 Task: Create a Workspace WS0000000026 in Trello with Workspace Type as ENGINEERING-IT and Workspace Description as WD0000000026. Invite a Team Member Nikrathi889@gmail.com to Workspace WS0000000026 in Trello. Invite a Team Member Ayush98111@gmail.com to Workspace WS0000000026 in Trello. Invite a Team Member Mailaustralia7@gmail.com to Workspace WS0000000026 in Trello. Invite a Team Member Carxxstreet791@gmail.com to Workspace WS0000000026 in Trello
Action: Mouse moved to (520, 84)
Screenshot: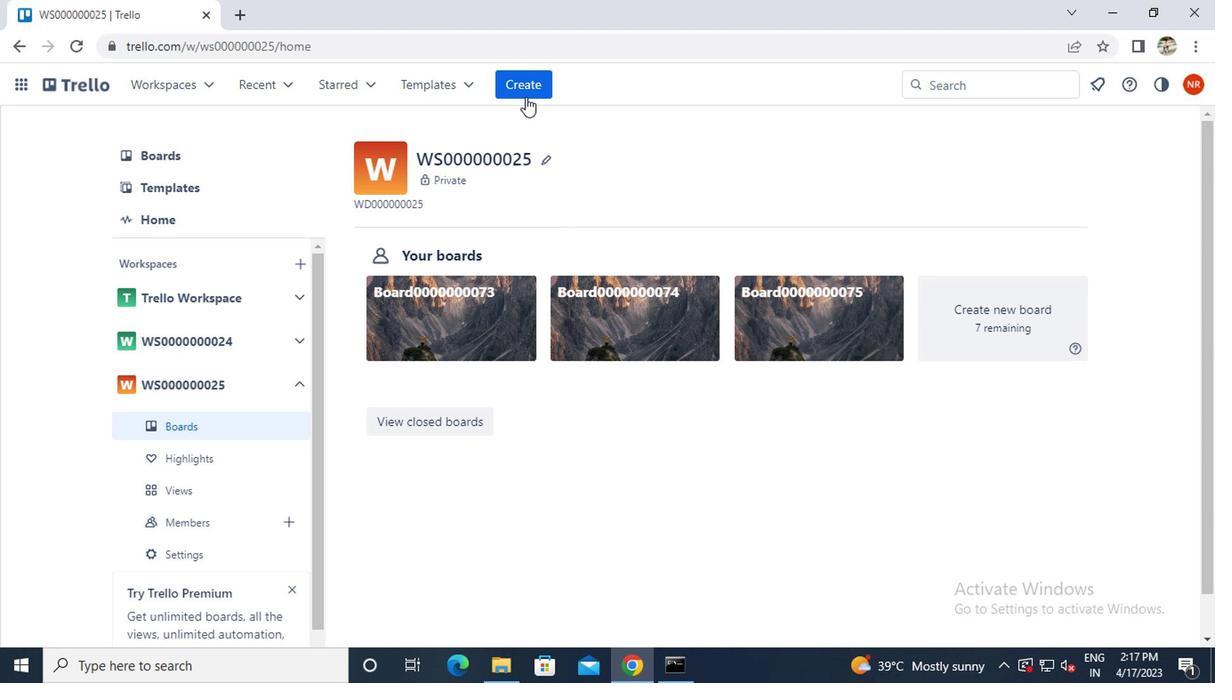 
Action: Mouse pressed left at (520, 84)
Screenshot: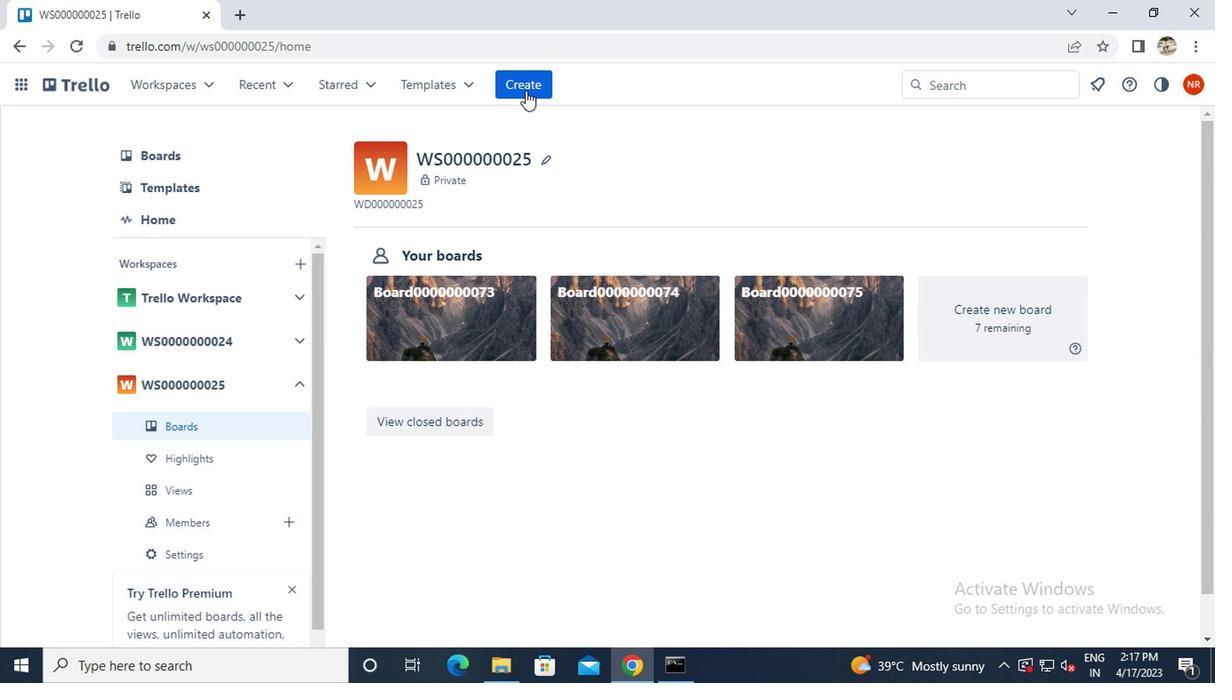 
Action: Mouse moved to (560, 274)
Screenshot: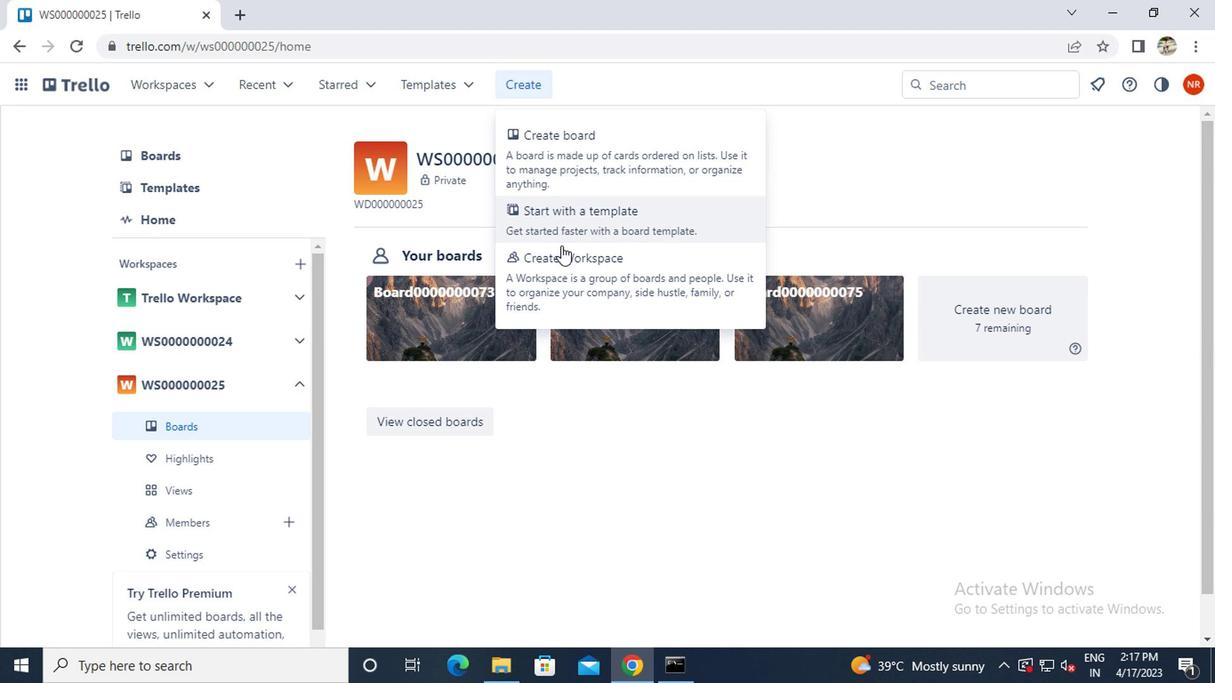 
Action: Mouse pressed left at (560, 274)
Screenshot: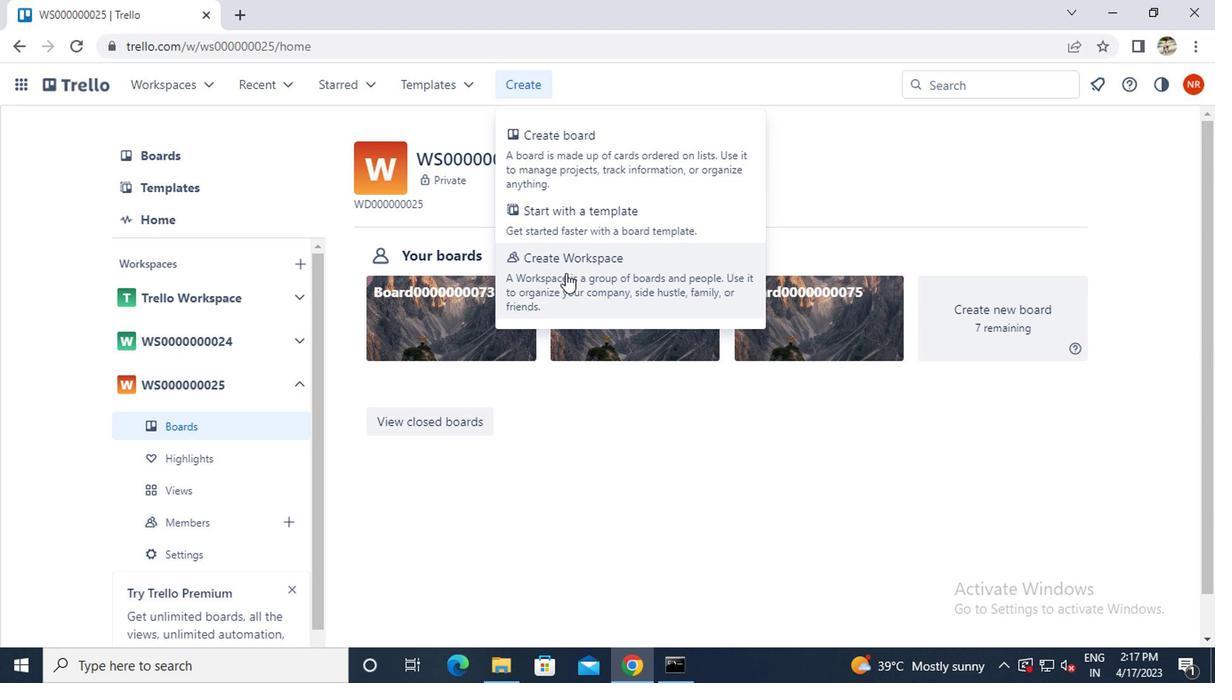 
Action: Key pressed ws0000000026
Screenshot: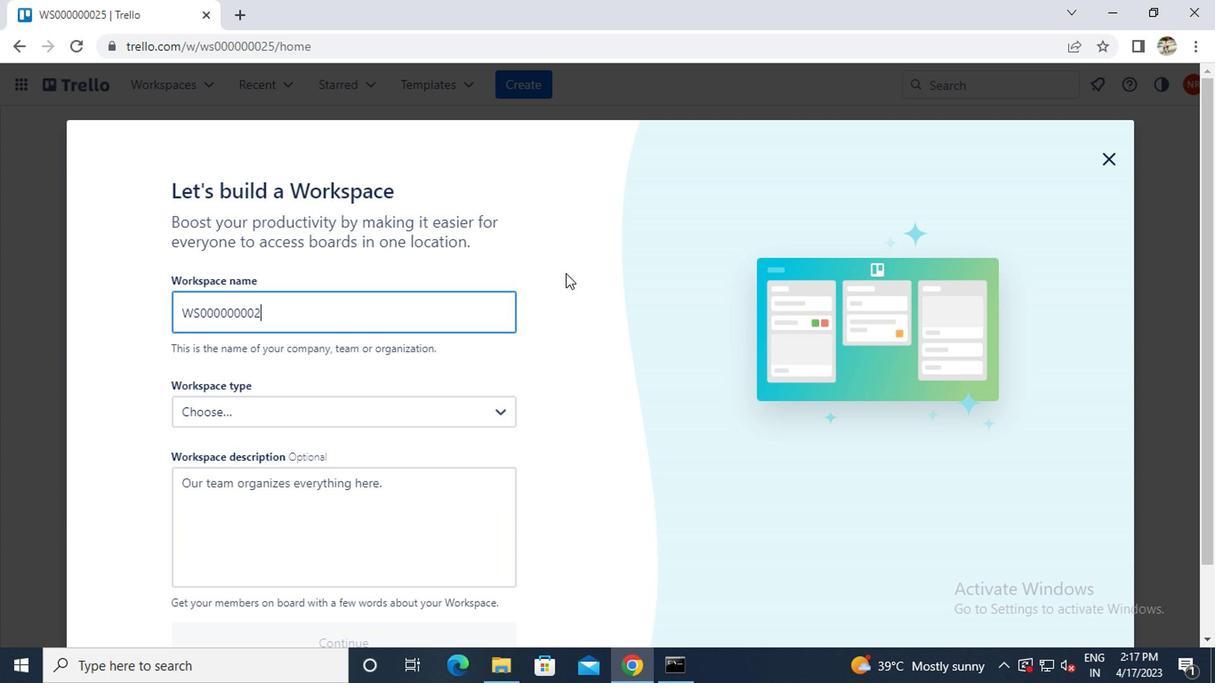 
Action: Mouse moved to (440, 404)
Screenshot: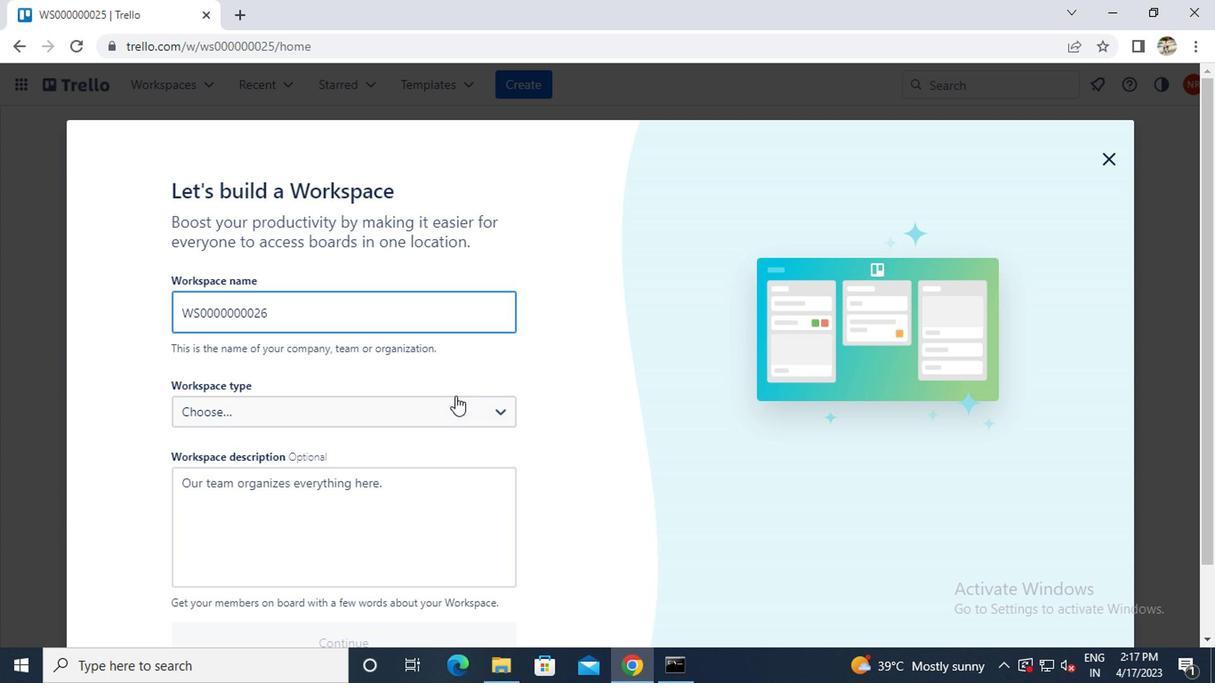 
Action: Mouse pressed left at (440, 404)
Screenshot: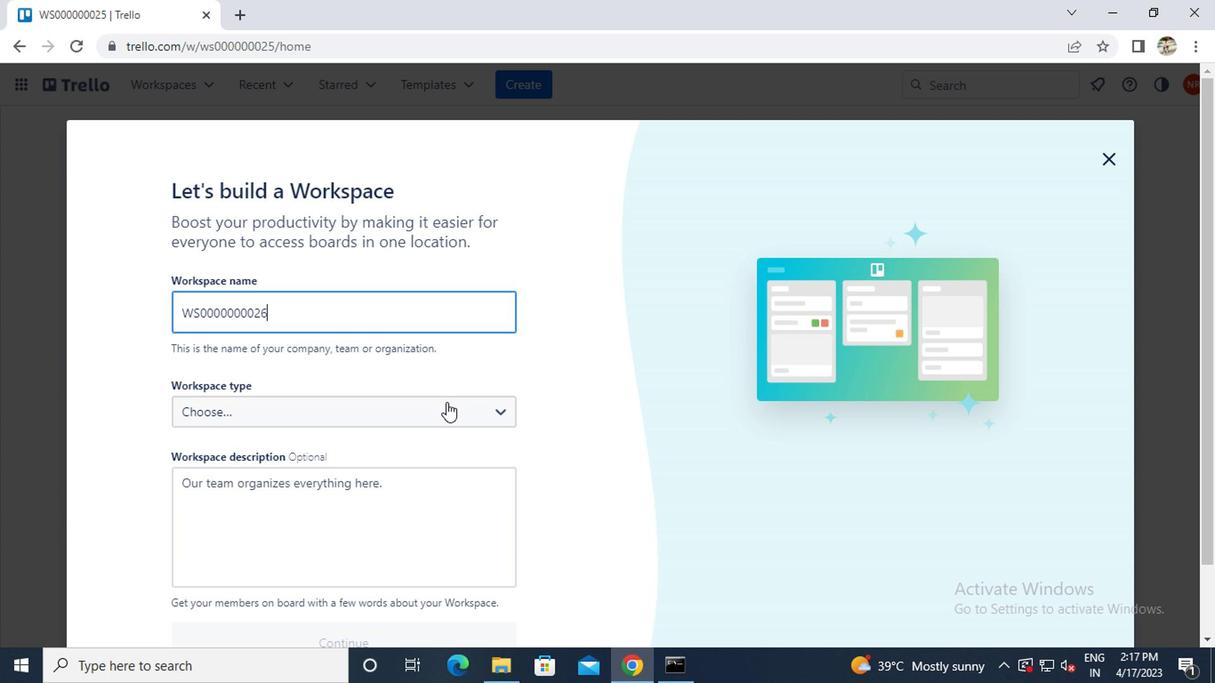 
Action: Mouse moved to (305, 622)
Screenshot: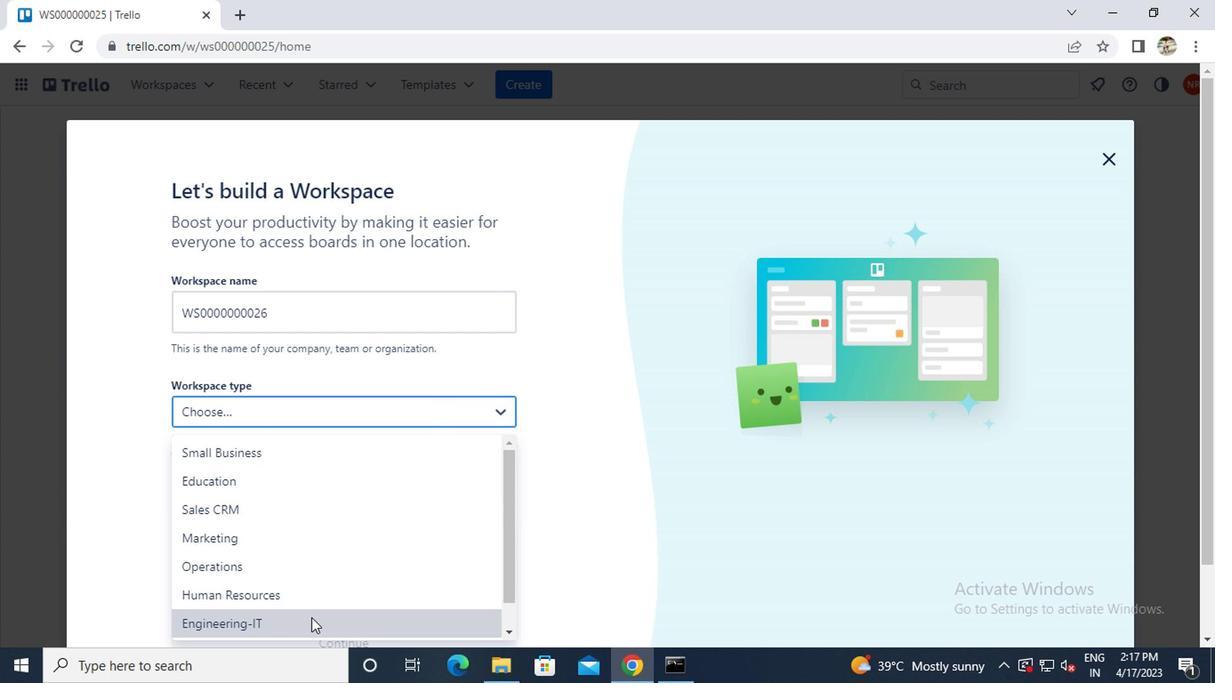 
Action: Mouse pressed left at (305, 622)
Screenshot: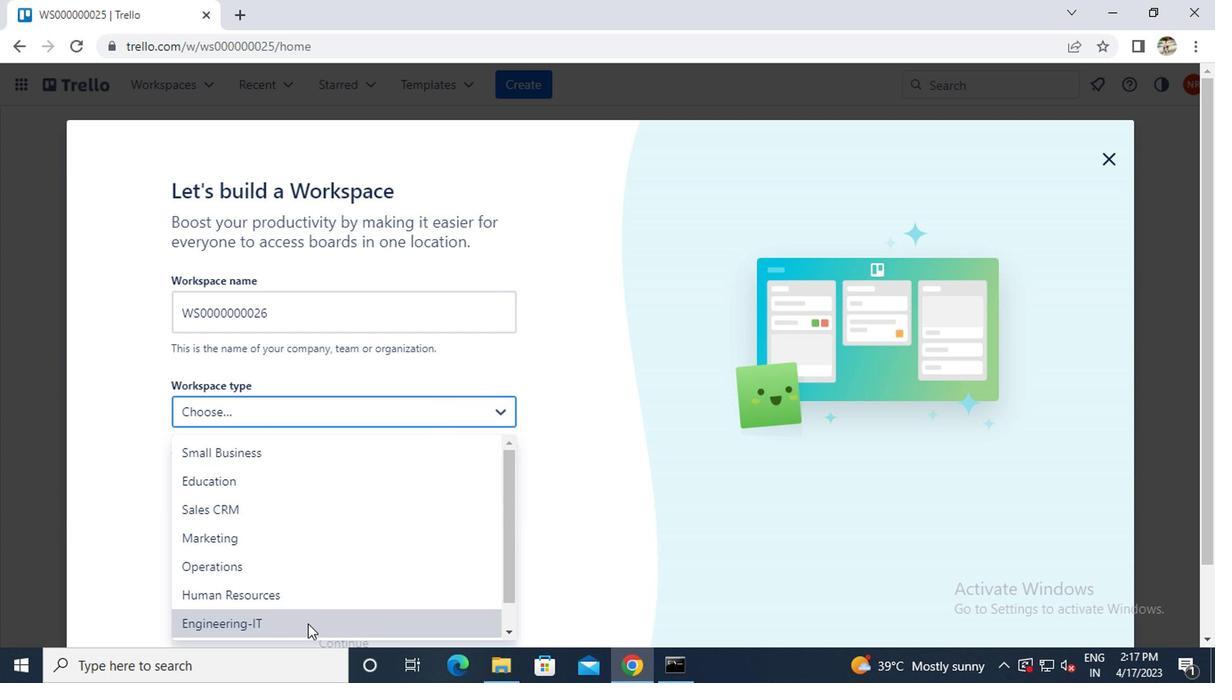 
Action: Mouse moved to (316, 538)
Screenshot: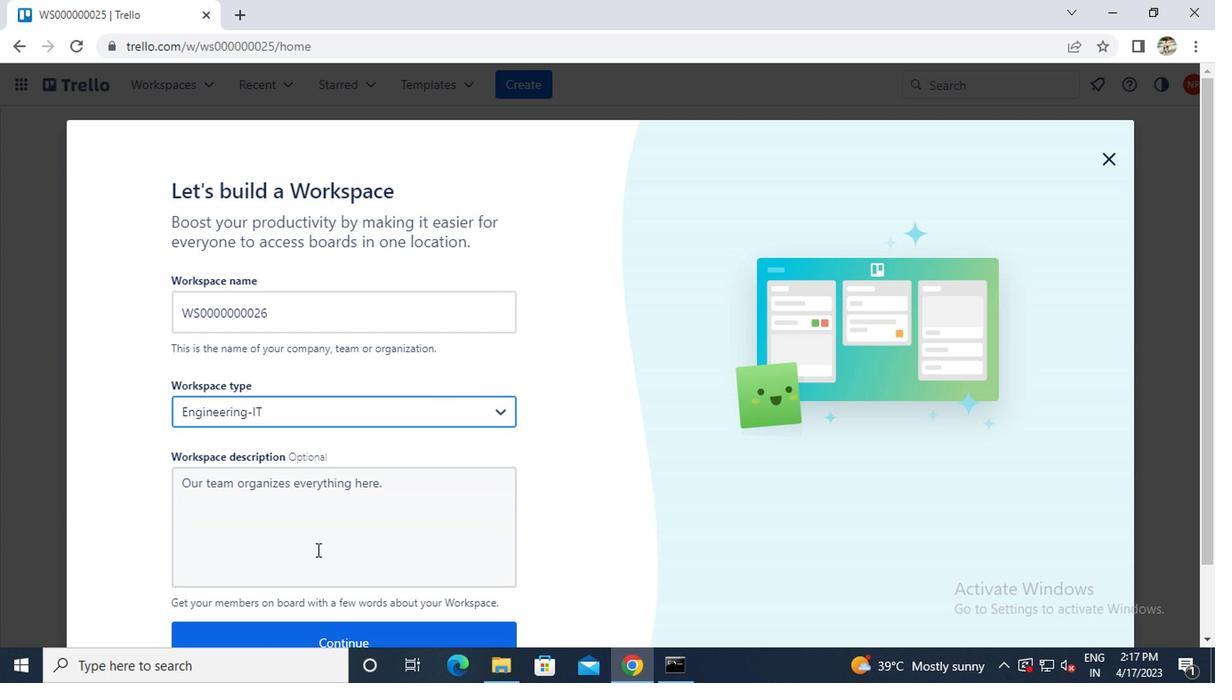 
Action: Mouse pressed left at (316, 538)
Screenshot: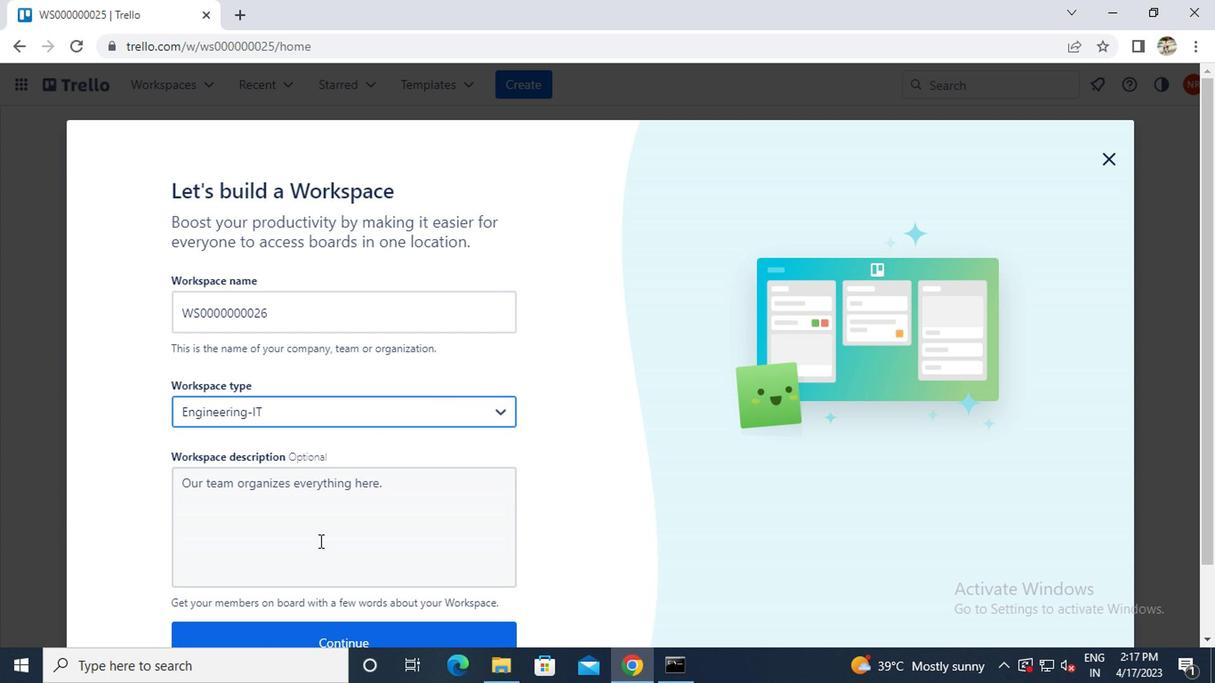 
Action: Key pressed wd0000000026
Screenshot: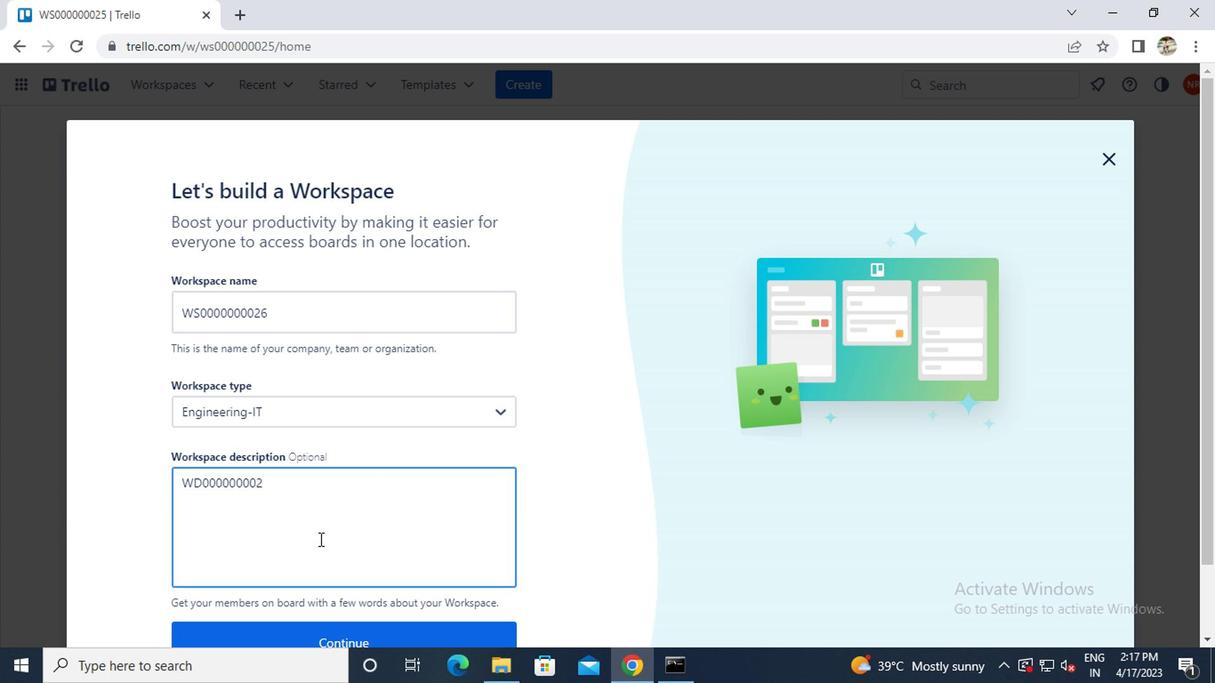 
Action: Mouse moved to (311, 538)
Screenshot: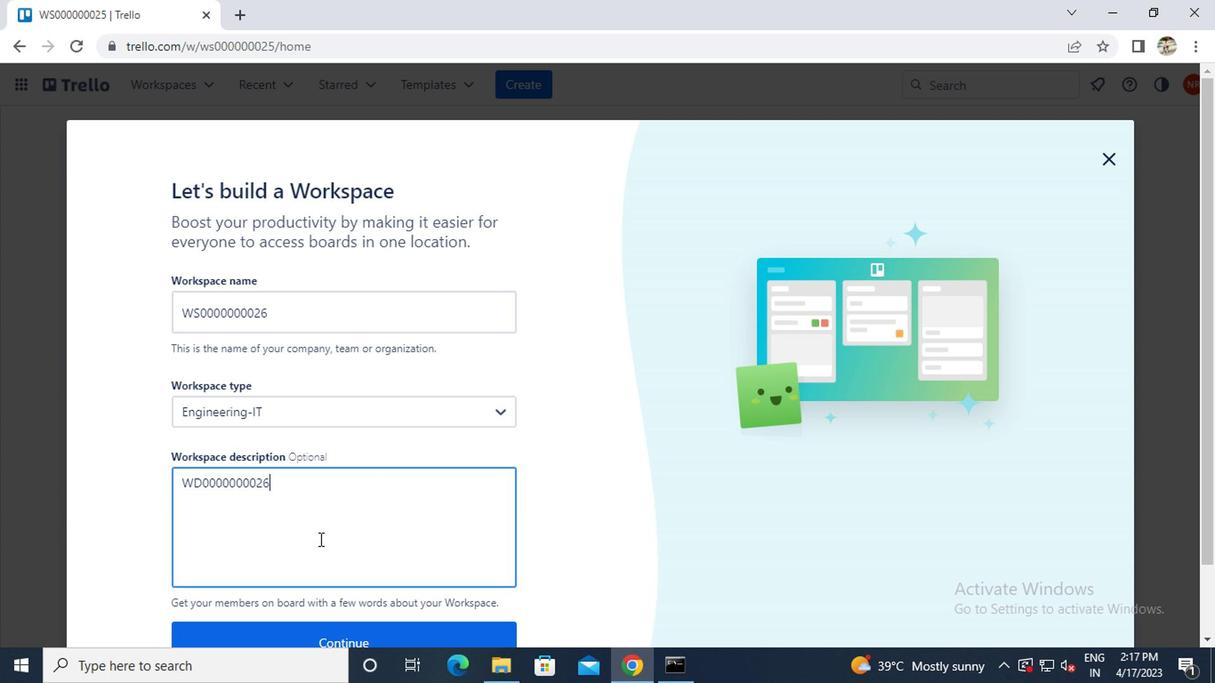 
Action: Mouse scrolled (311, 537) with delta (0, -1)
Screenshot: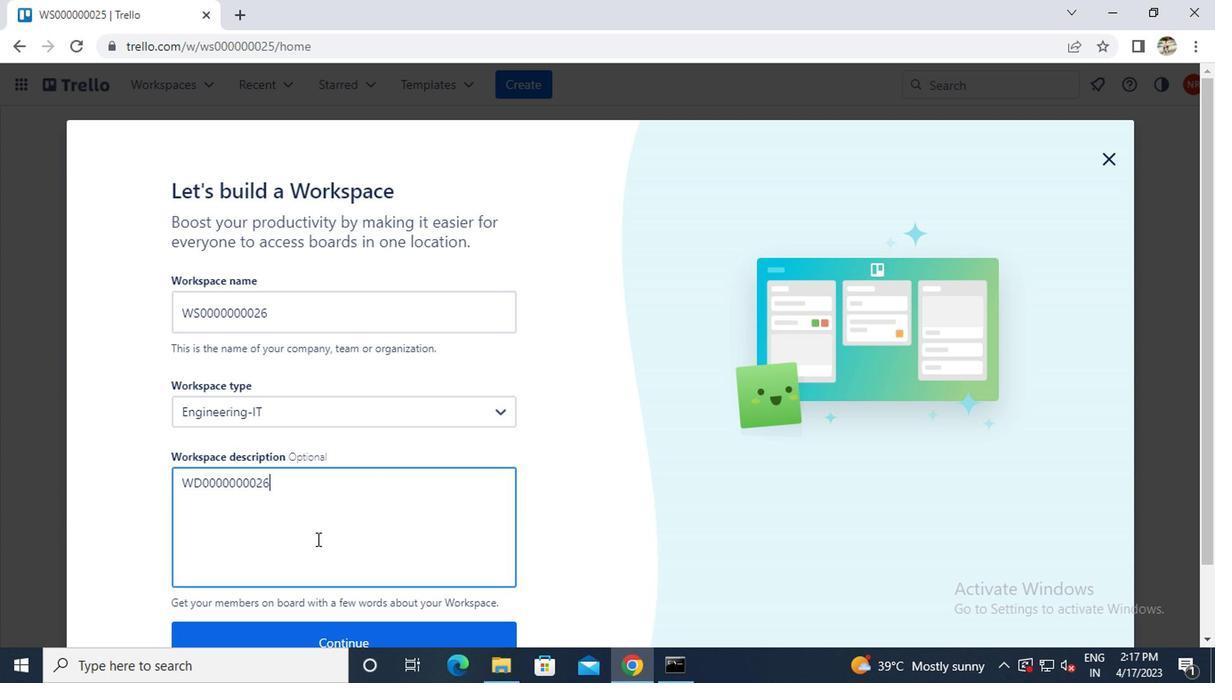 
Action: Mouse scrolled (311, 537) with delta (0, -1)
Screenshot: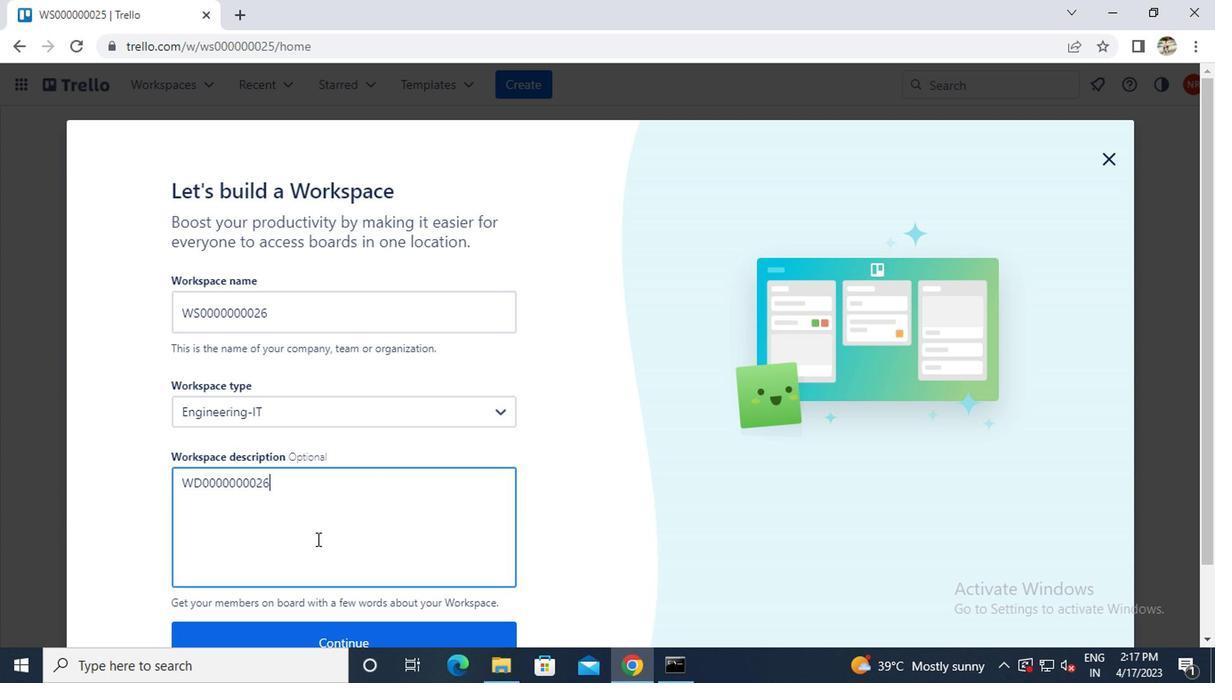 
Action: Mouse moved to (315, 558)
Screenshot: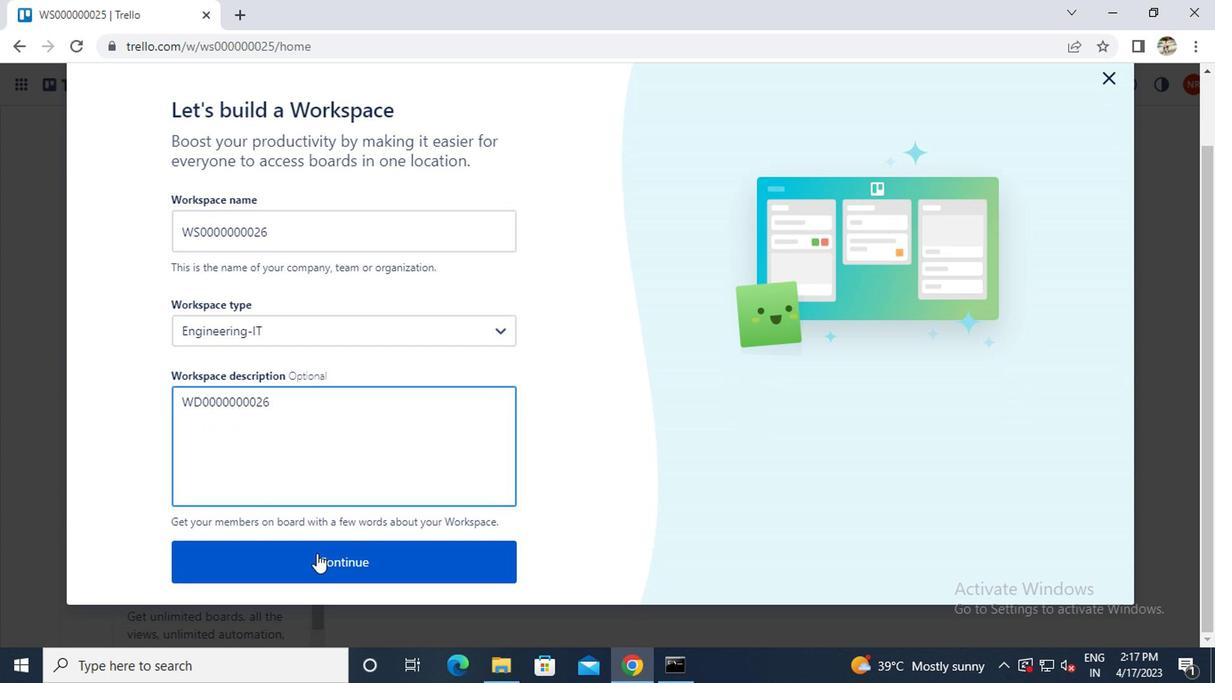 
Action: Mouse pressed left at (315, 558)
Screenshot: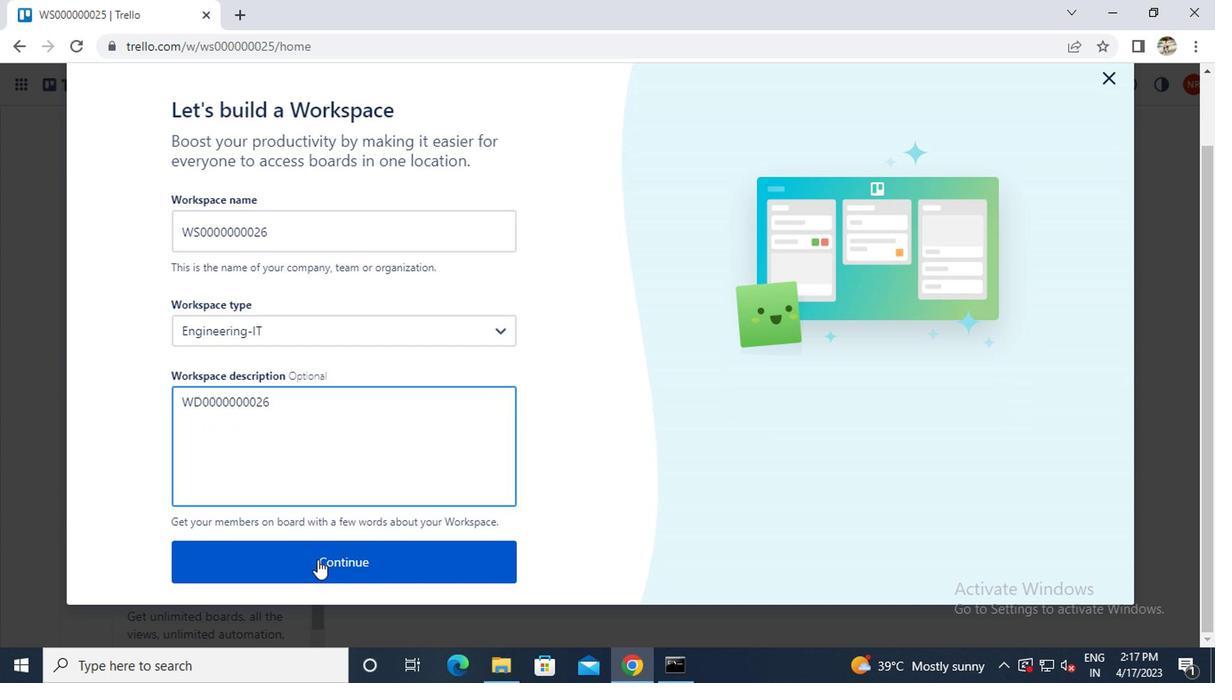 
Action: Mouse moved to (271, 304)
Screenshot: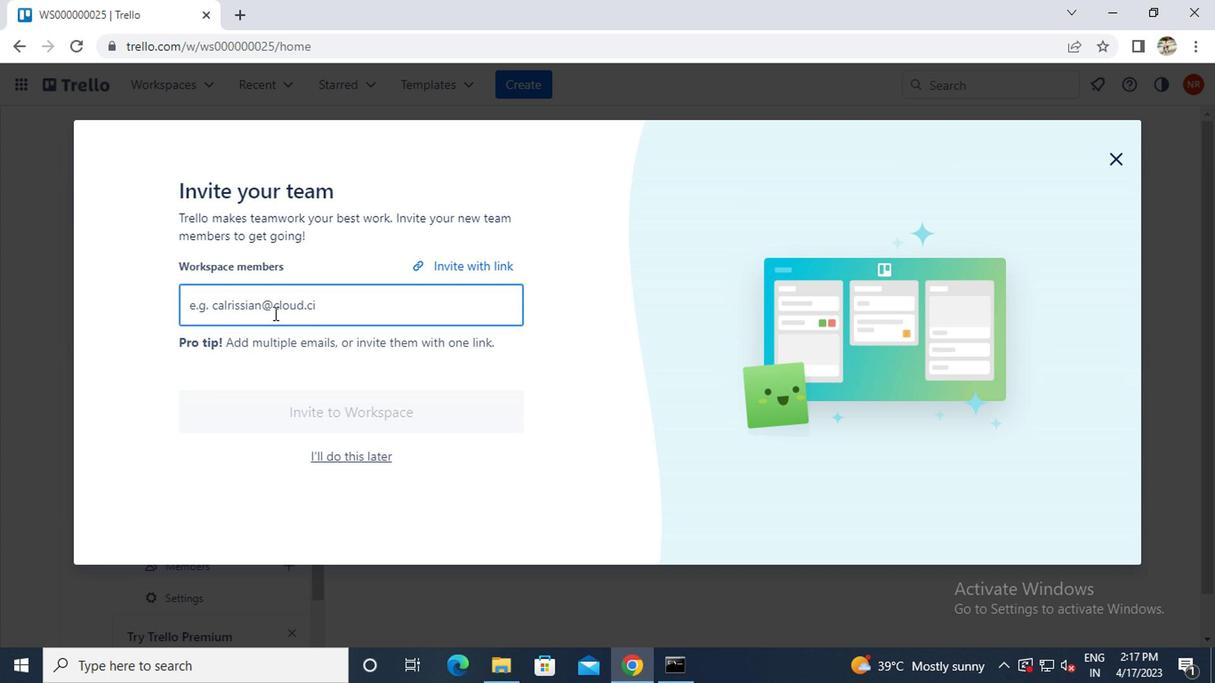 
Action: Mouse pressed left at (271, 304)
Screenshot: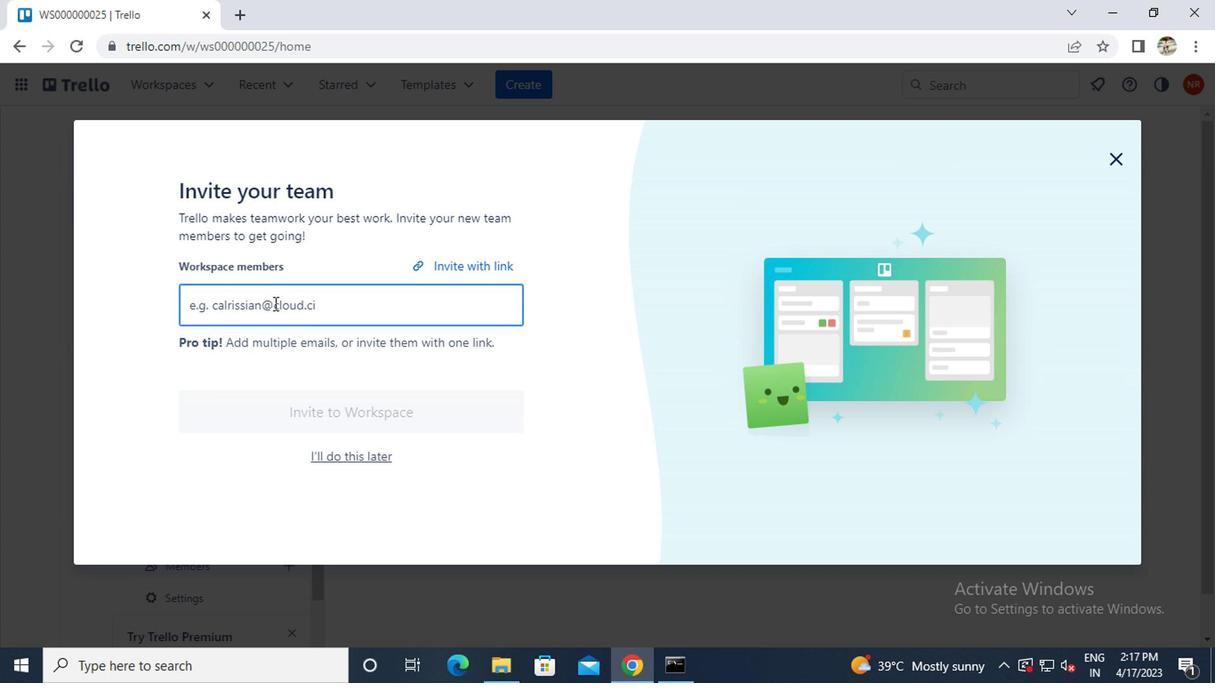 
Action: Key pressed <Key.caps_lock>nikrathi889<Key.shift>@GMAIL.COM
Screenshot: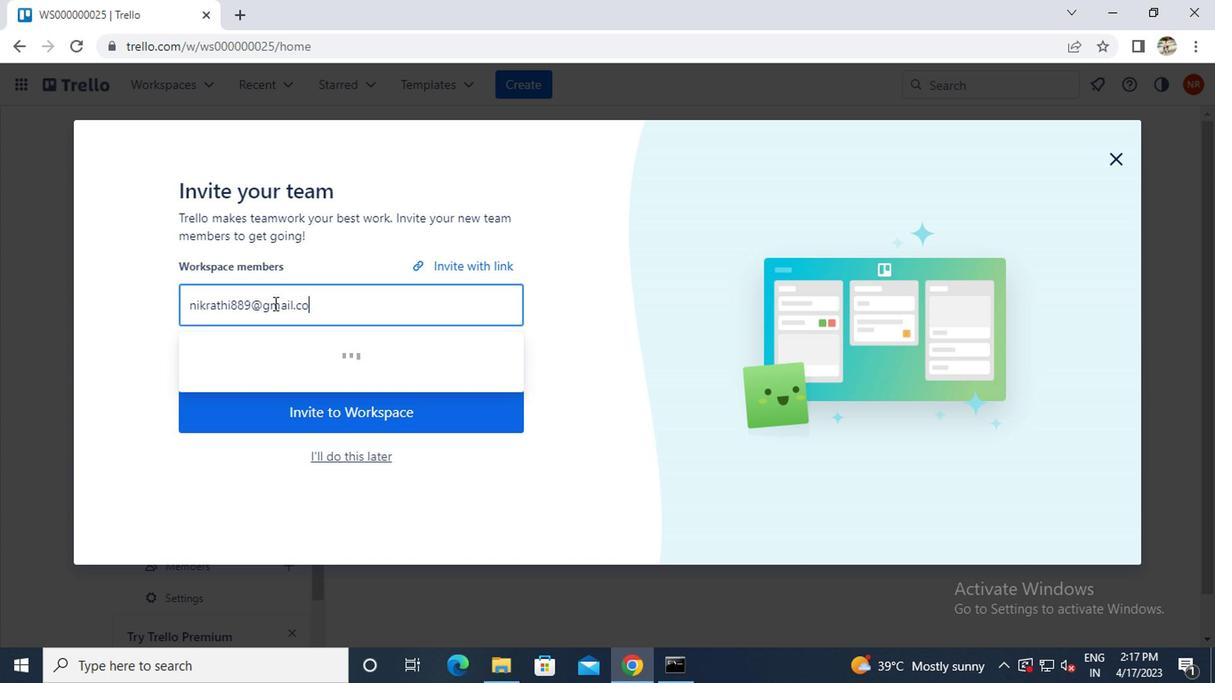 
Action: Mouse moved to (261, 353)
Screenshot: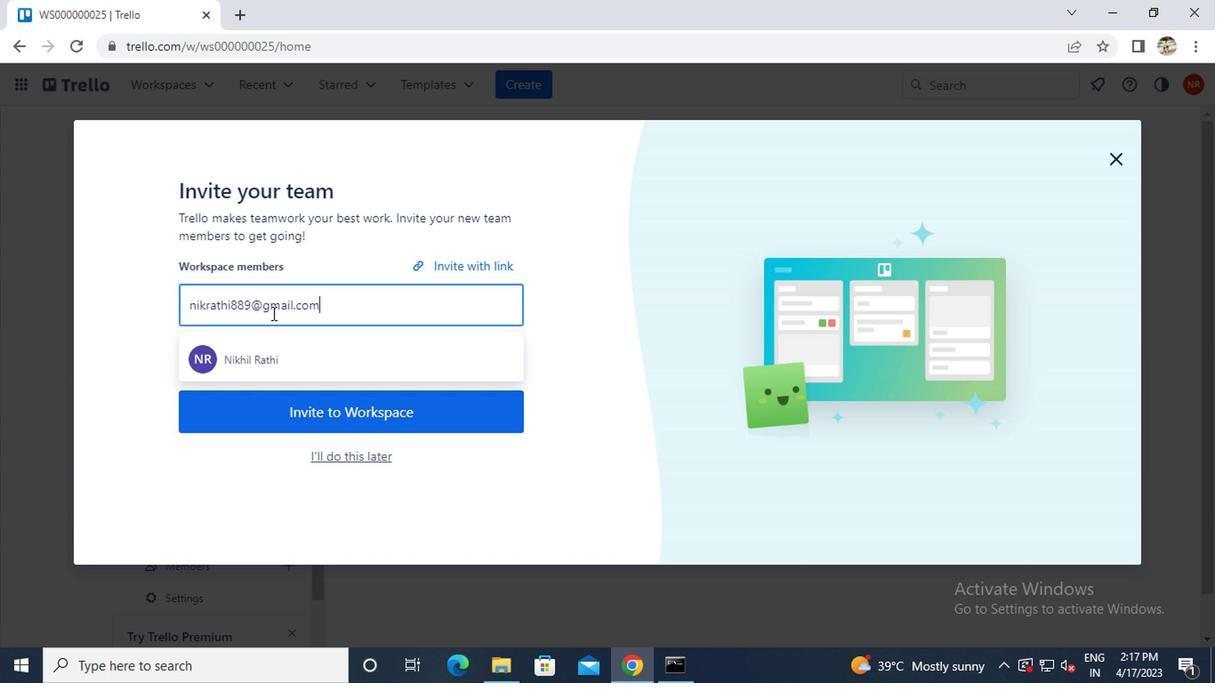 
Action: Mouse pressed left at (261, 353)
Screenshot: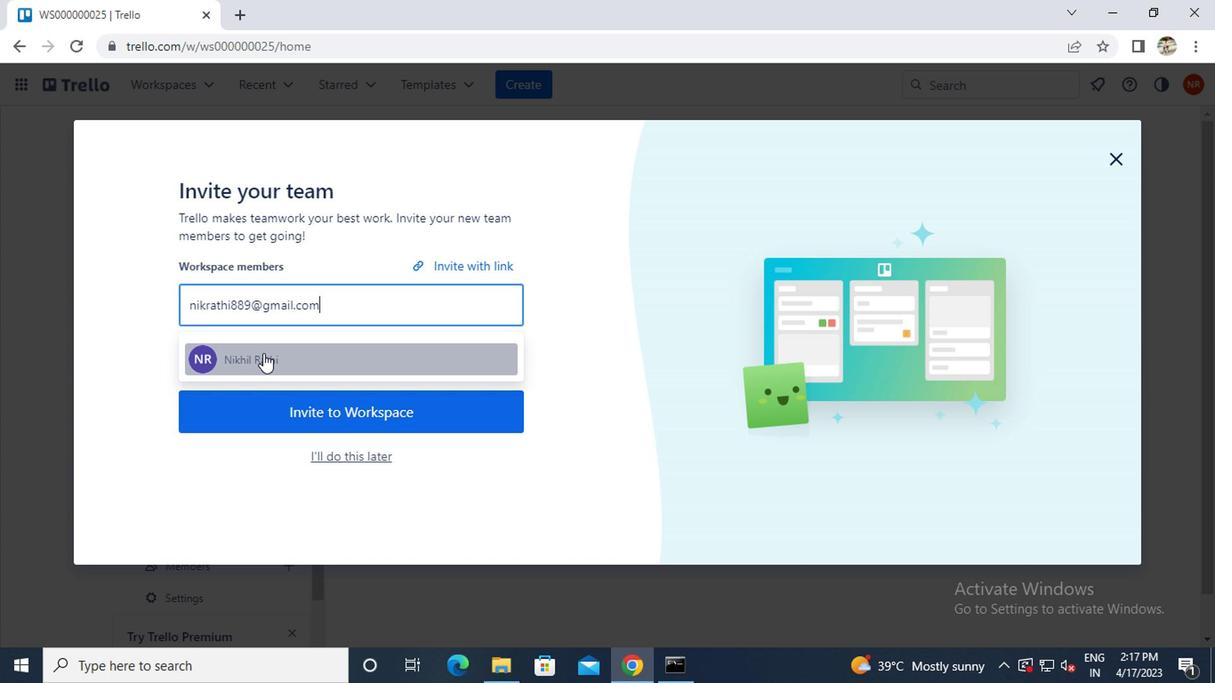 
Action: Mouse moved to (280, 332)
Screenshot: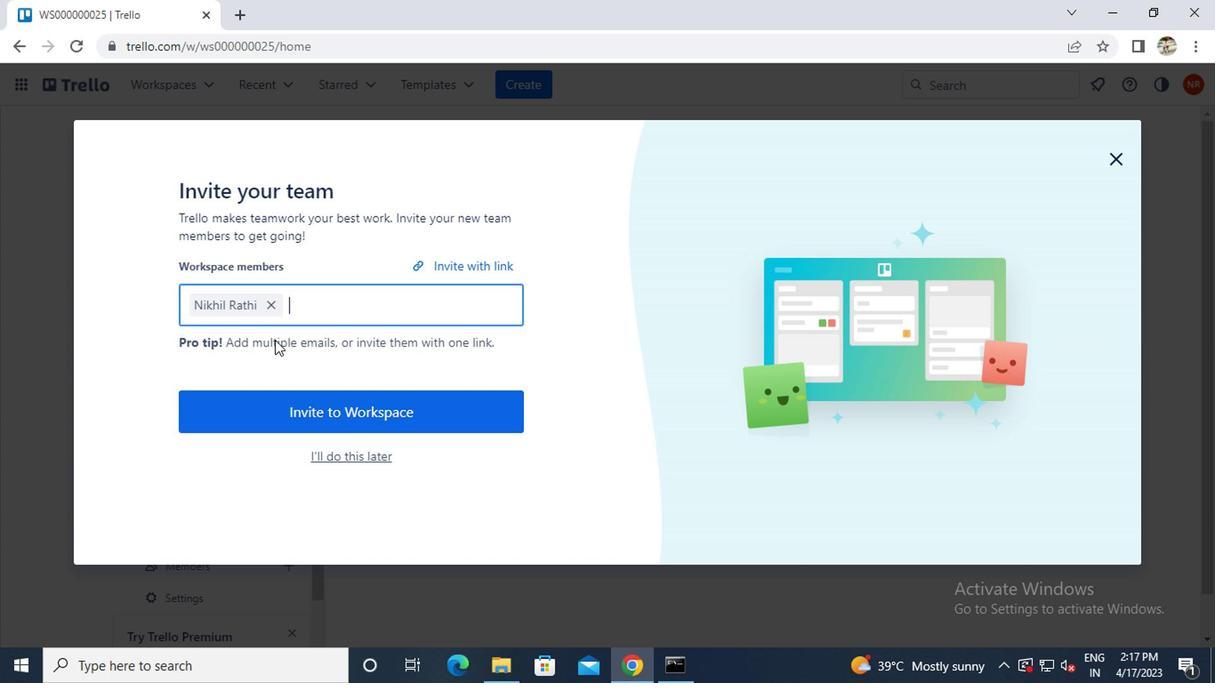 
Action: Key pressed AYUSH98111<Key.shift>@GMAIL.COM
Screenshot: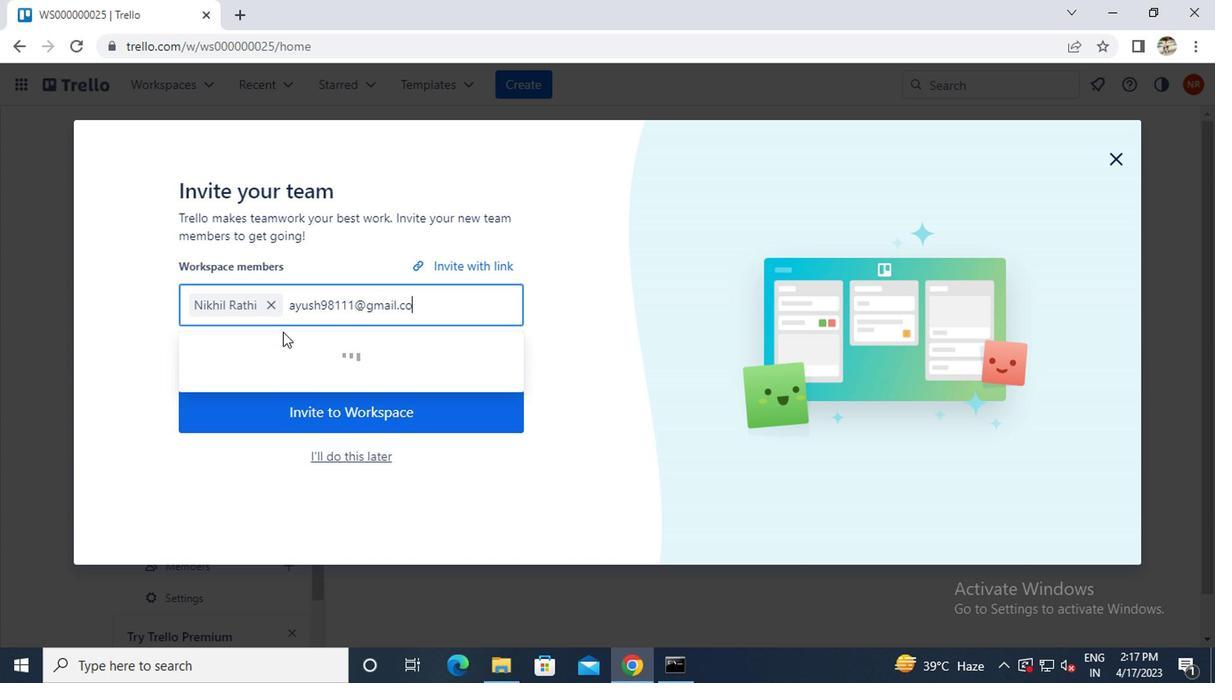 
Action: Mouse moved to (275, 348)
Screenshot: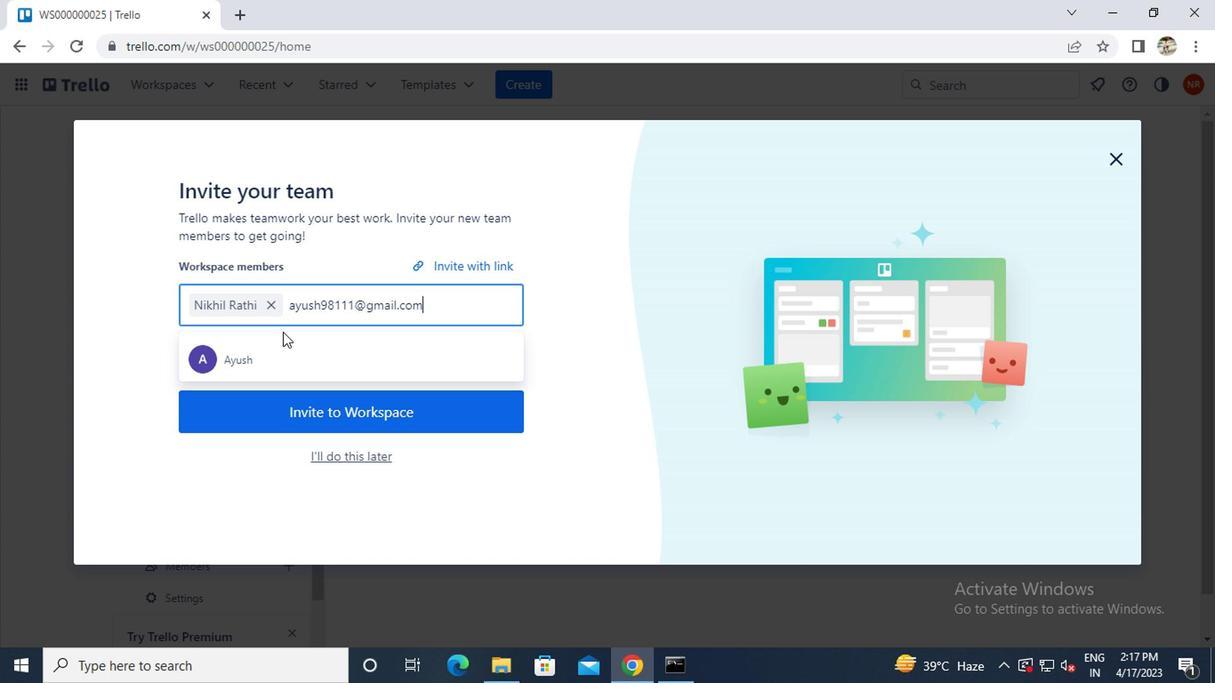 
Action: Mouse pressed left at (275, 348)
Screenshot: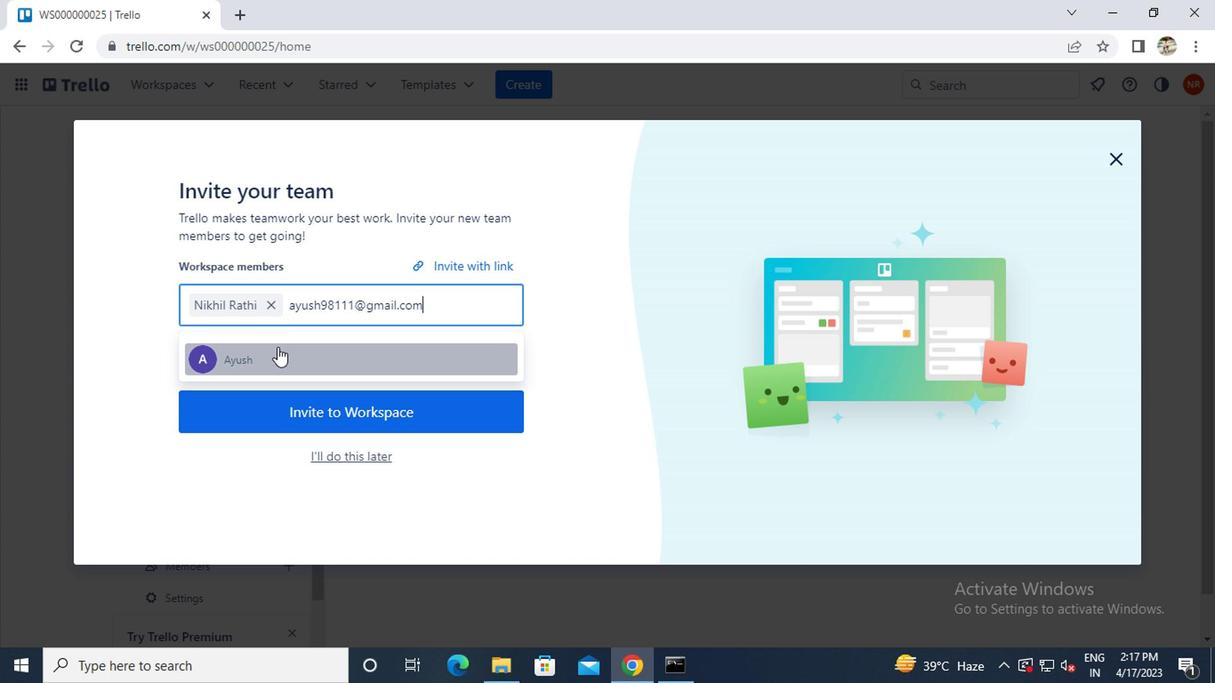 
Action: Key pressed MAILAUSTRALIA7<Key.shift>@GMAIL.COM
Screenshot: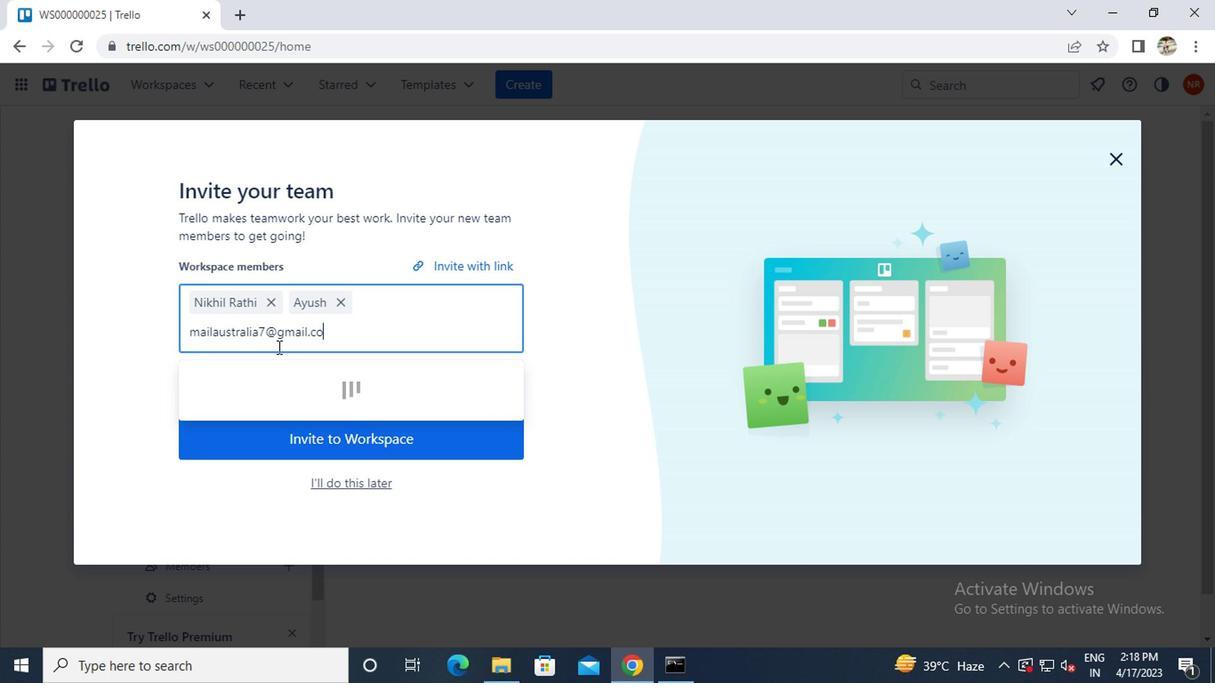 
Action: Mouse moved to (266, 387)
Screenshot: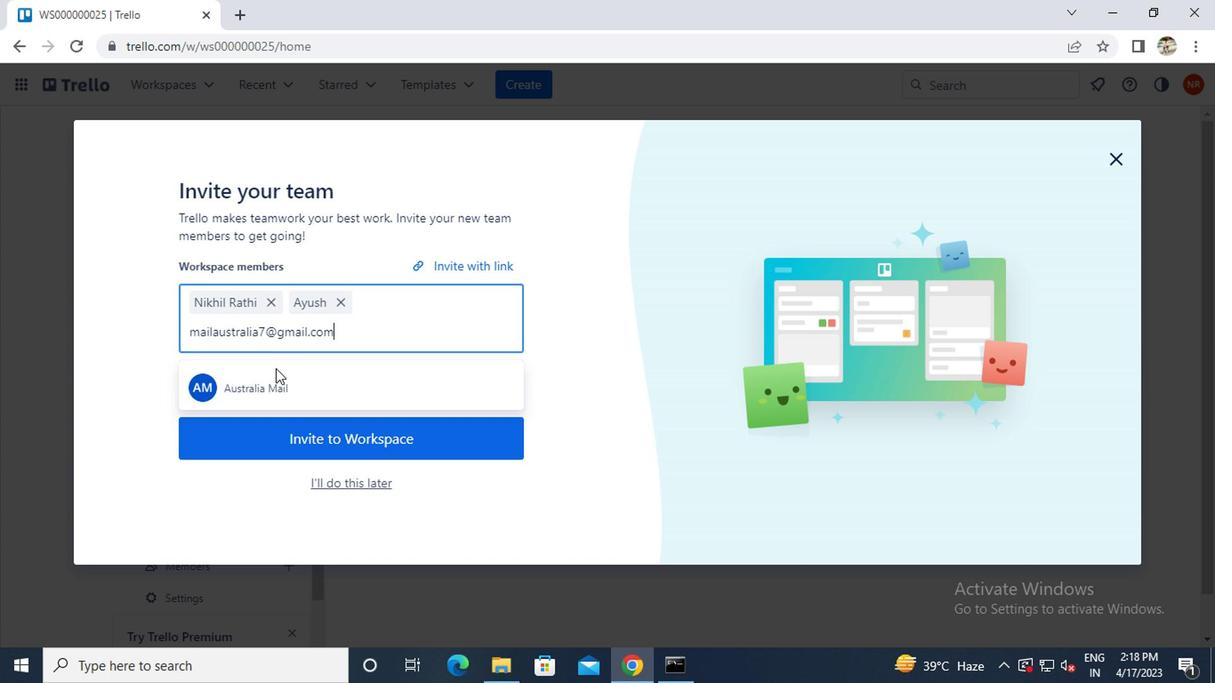 
Action: Mouse pressed left at (266, 387)
Screenshot: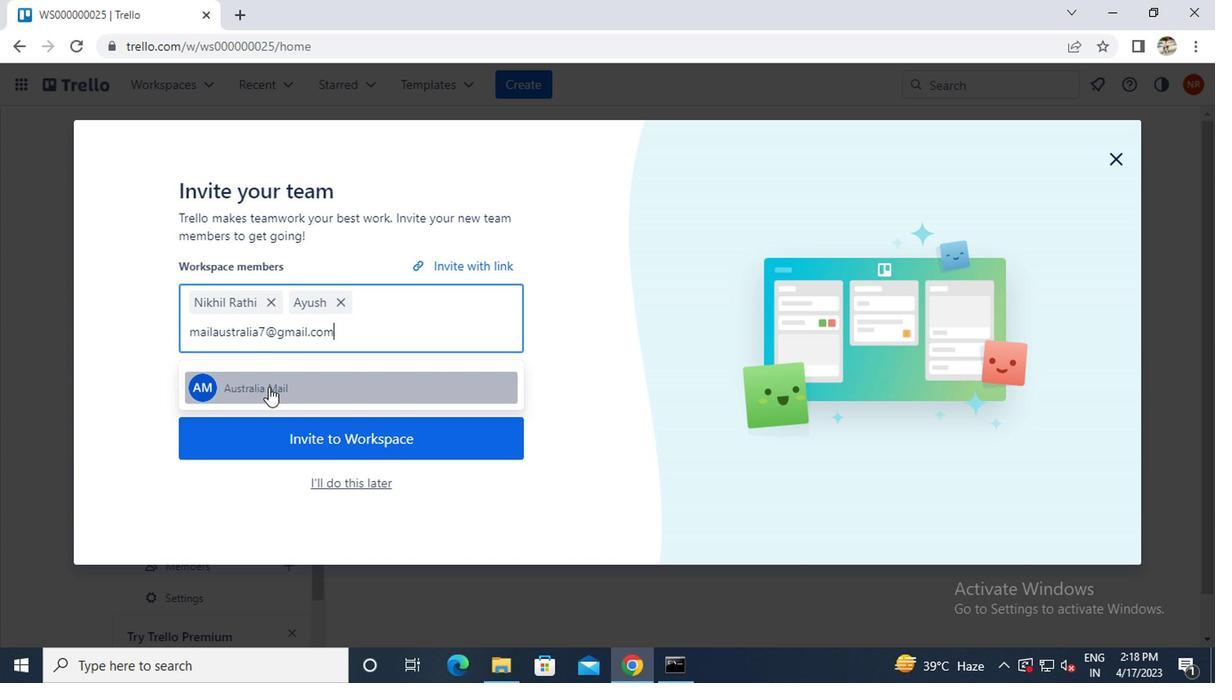 
Action: Key pressed CARXXSTREET791<Key.shift>@GMAIL.COM
Screenshot: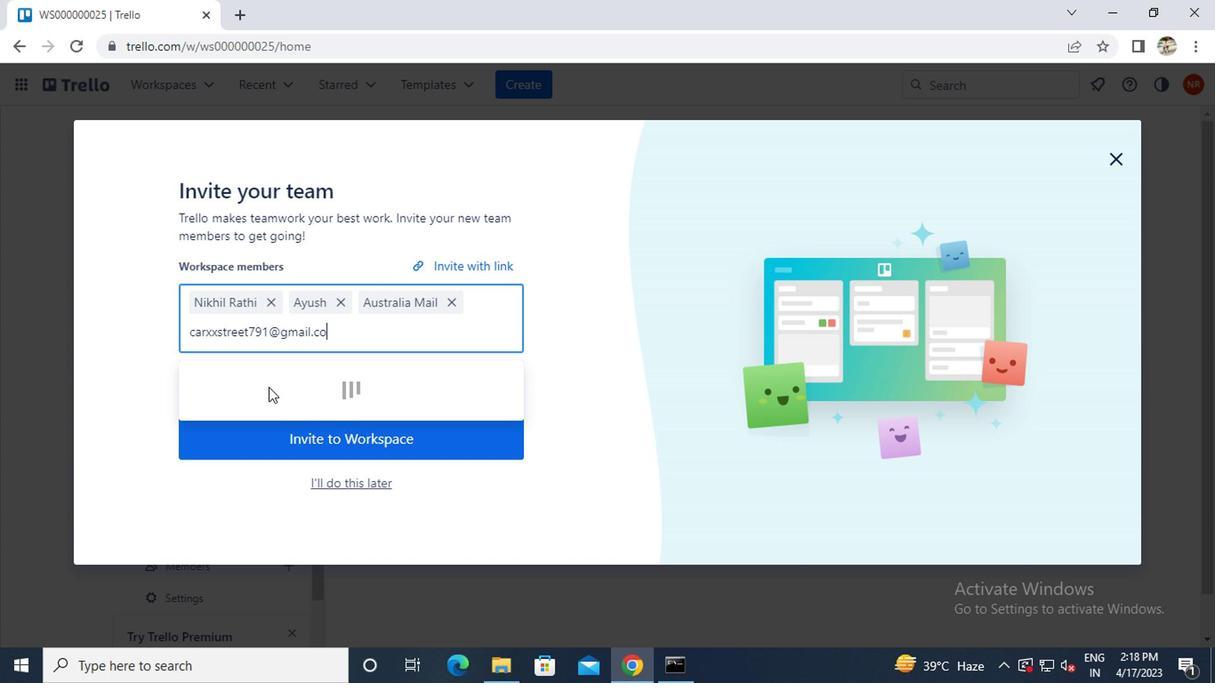 
Action: Mouse pressed left at (266, 387)
Screenshot: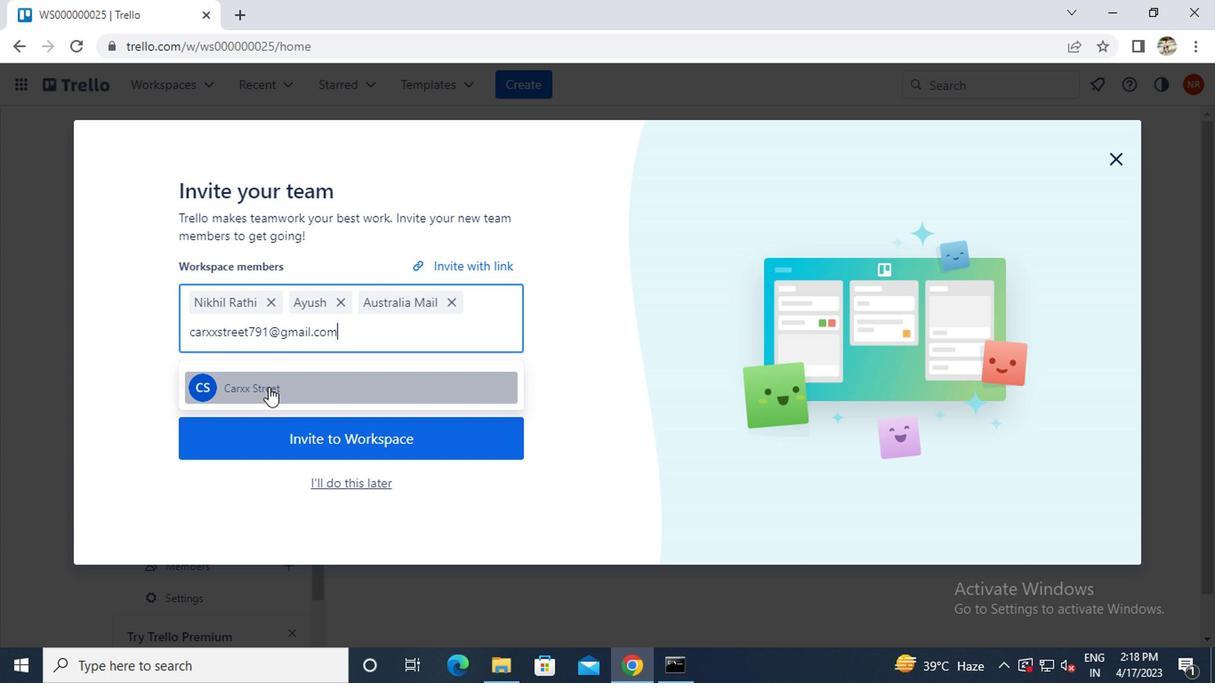 
